 Task: Select a due date automation when advanced on, the moment a card is due add basic without any labels.
Action: Mouse moved to (451, 457)
Screenshot: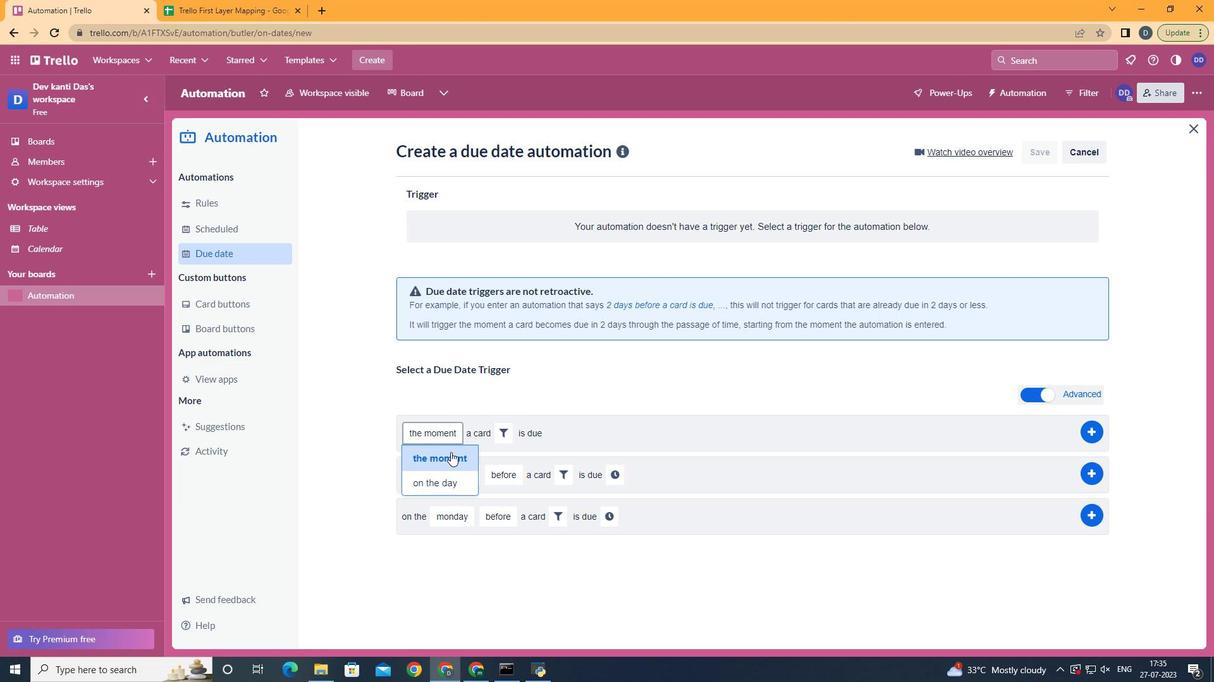 
Action: Mouse pressed left at (451, 457)
Screenshot: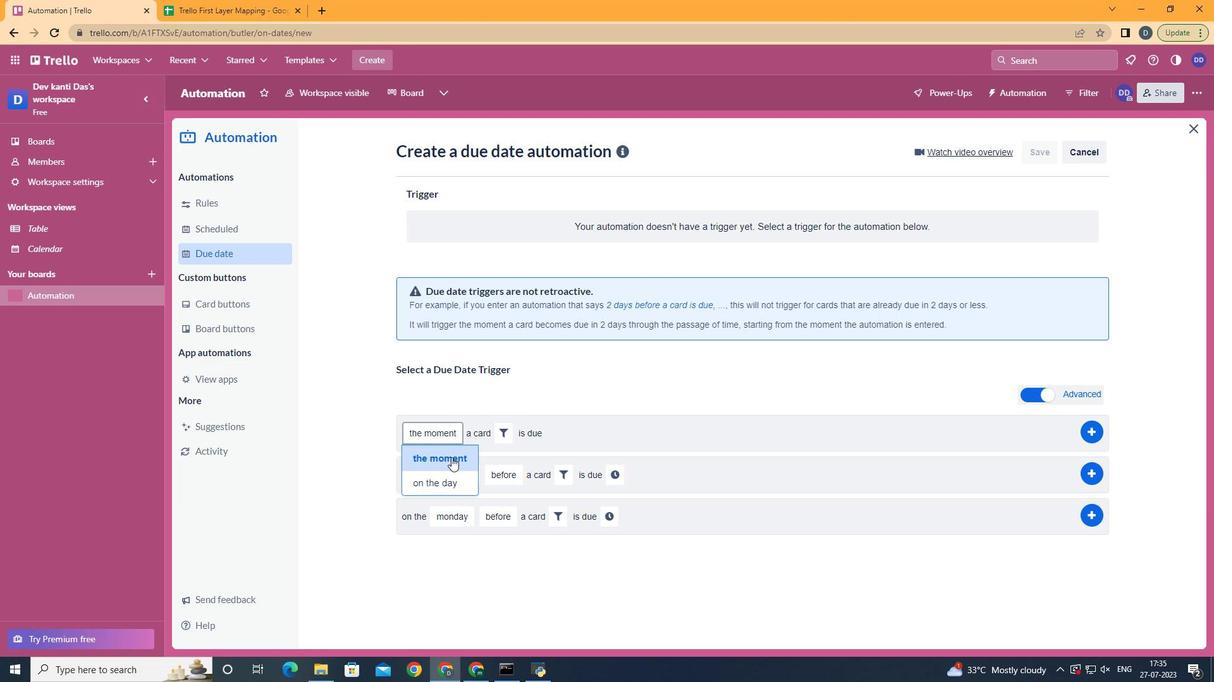 
Action: Mouse moved to (505, 423)
Screenshot: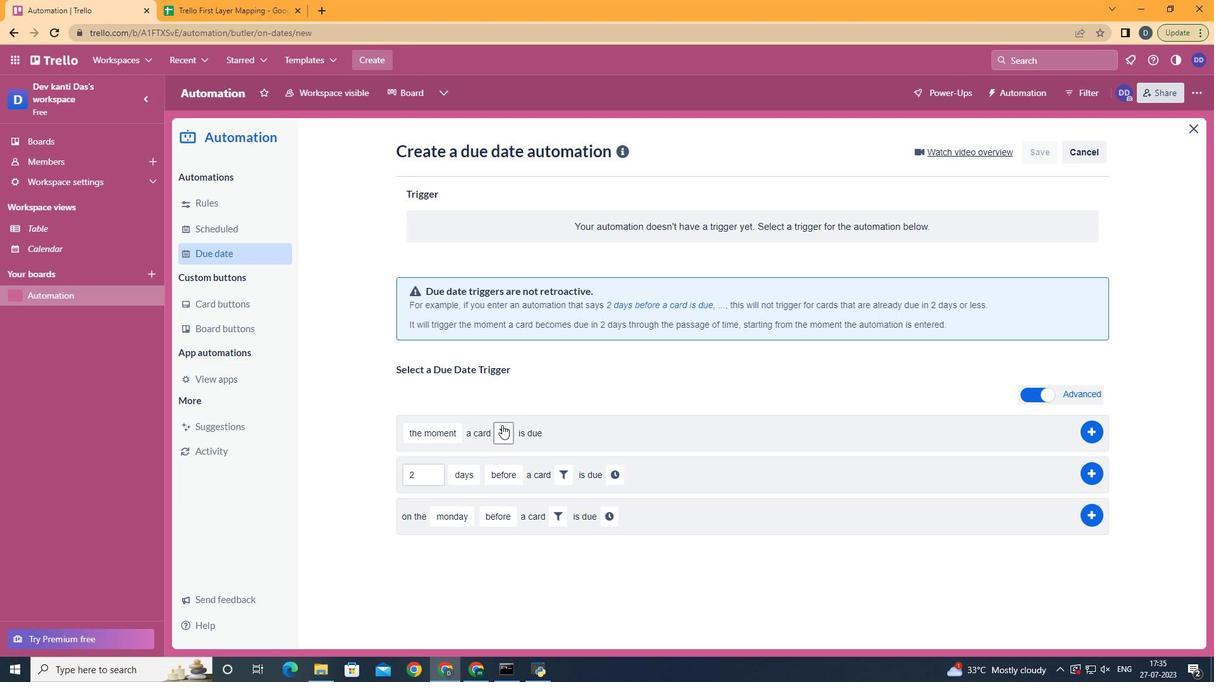 
Action: Mouse pressed left at (505, 423)
Screenshot: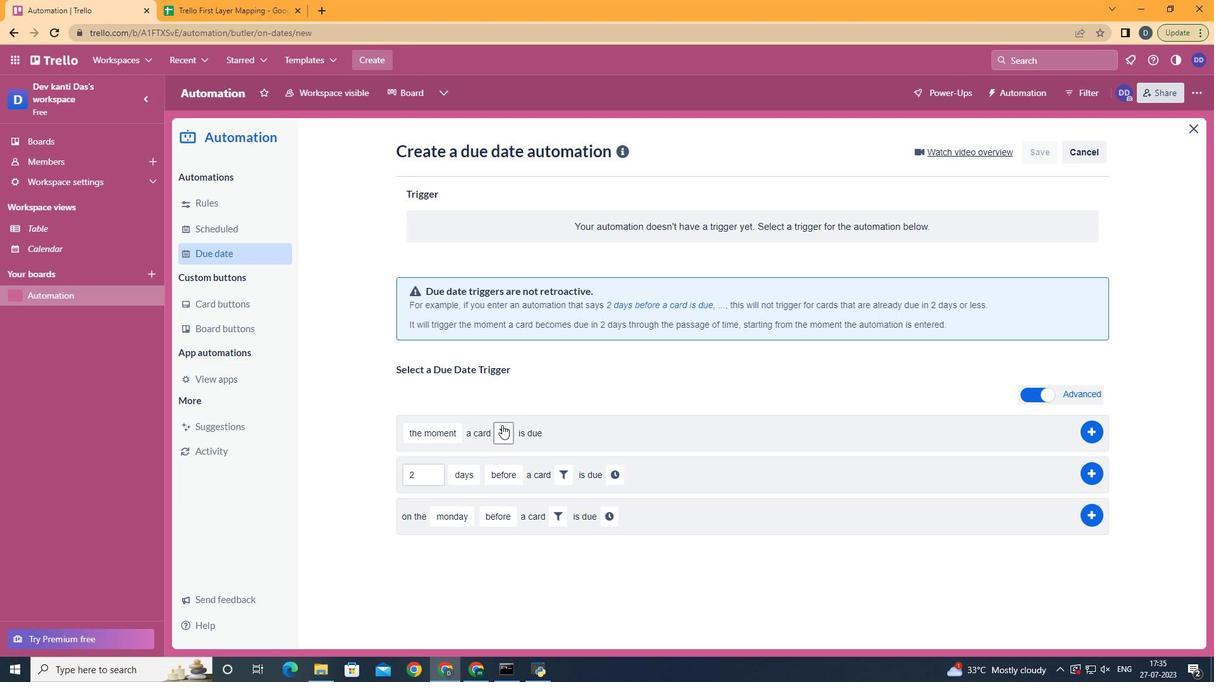 
Action: Mouse moved to (540, 423)
Screenshot: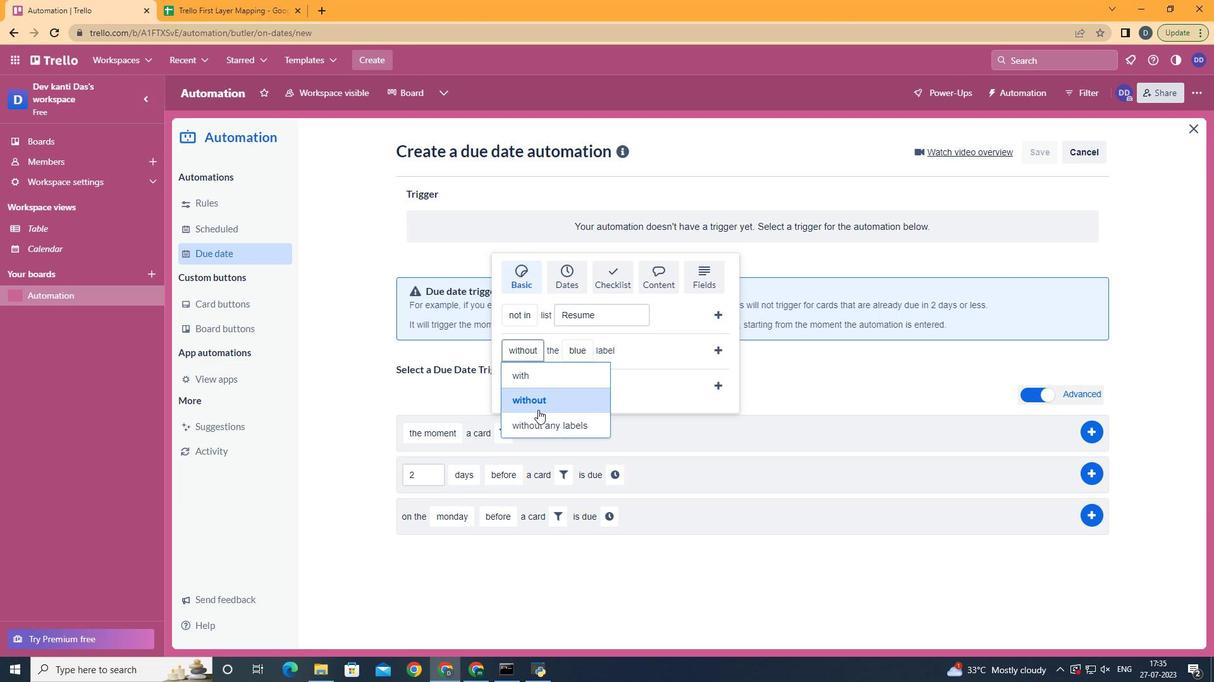 
Action: Mouse pressed left at (540, 423)
Screenshot: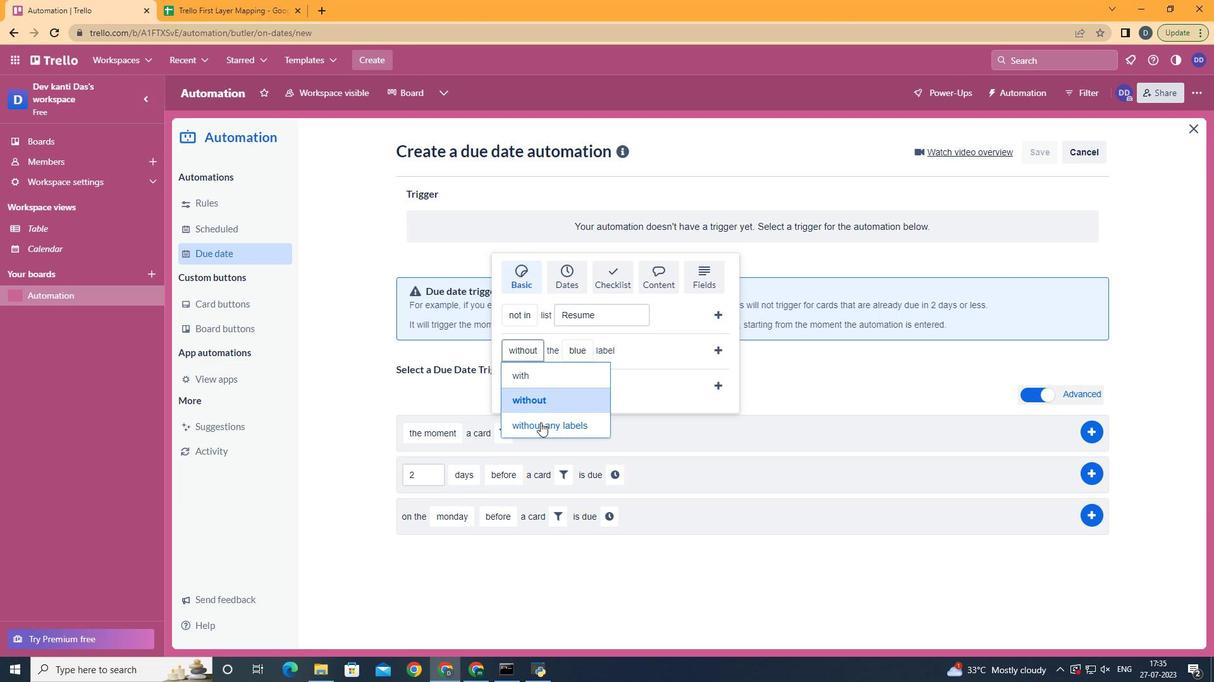 
Action: Mouse moved to (716, 349)
Screenshot: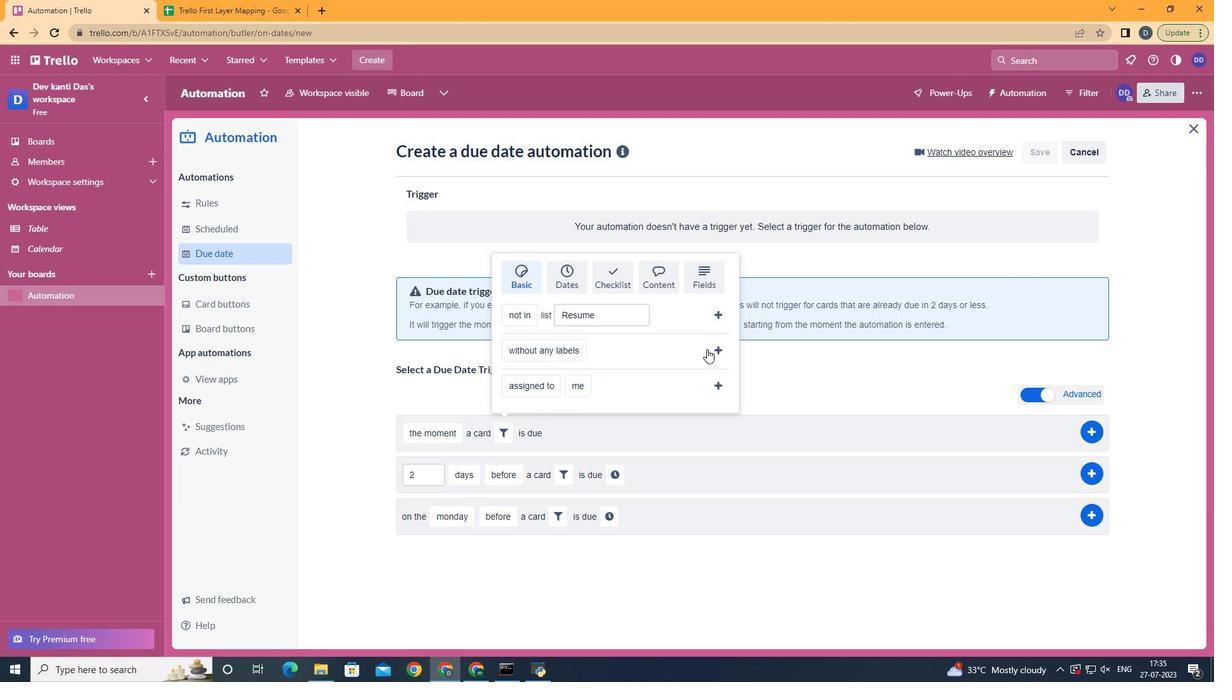 
Action: Mouse pressed left at (716, 349)
Screenshot: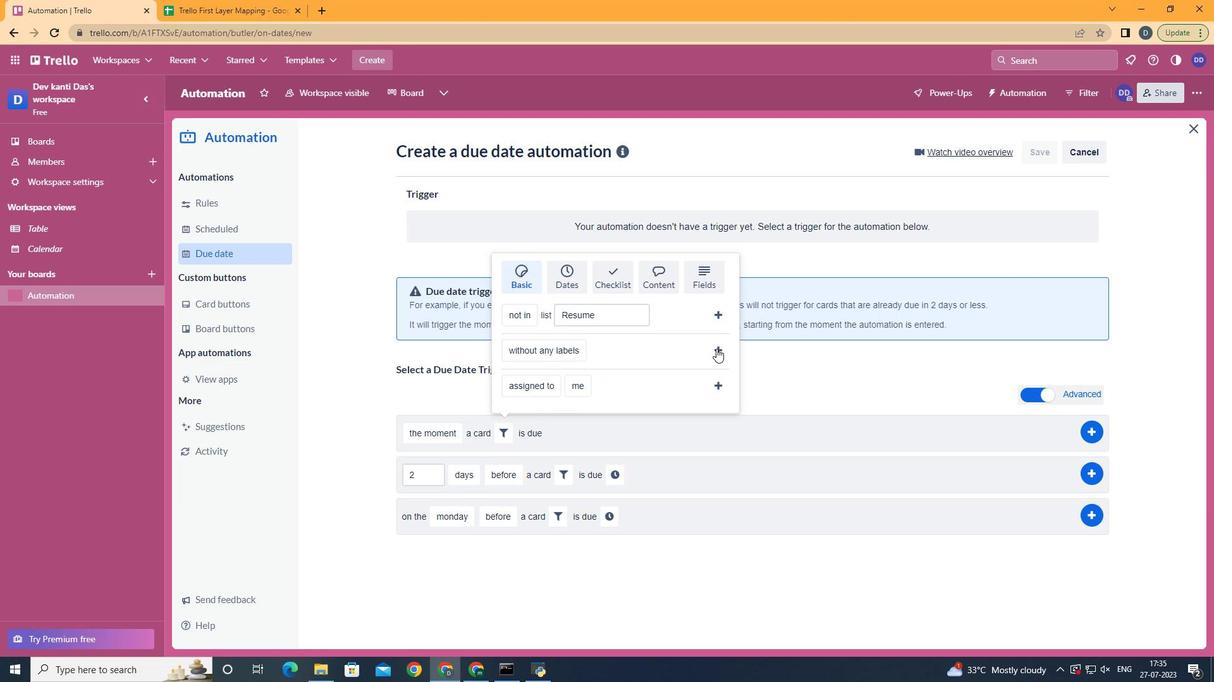 
Action: Mouse moved to (713, 442)
Screenshot: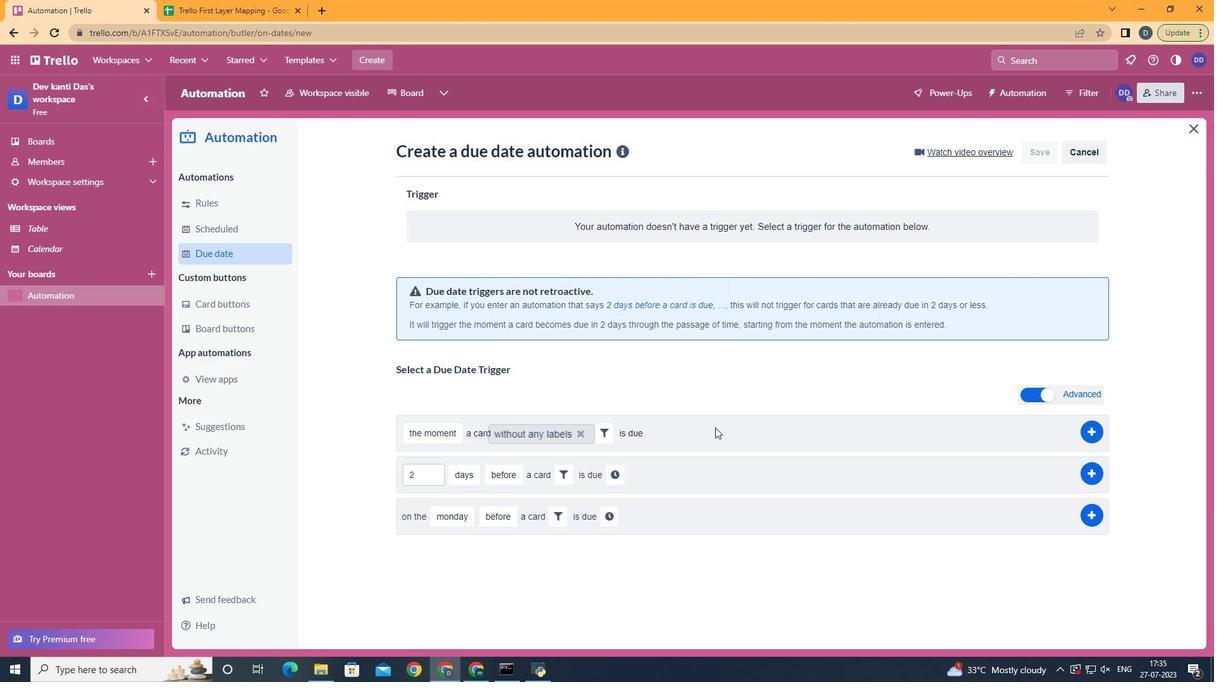 
